 Task: Mark Ani Tiaa message unread.
Action: Mouse moved to (609, 74)
Screenshot: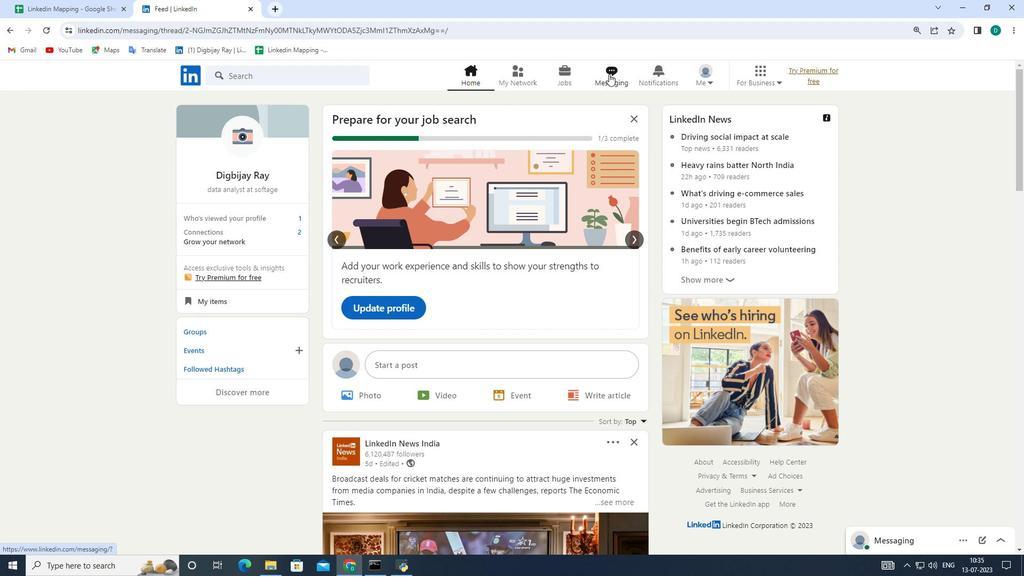 
Action: Mouse pressed left at (609, 74)
Screenshot: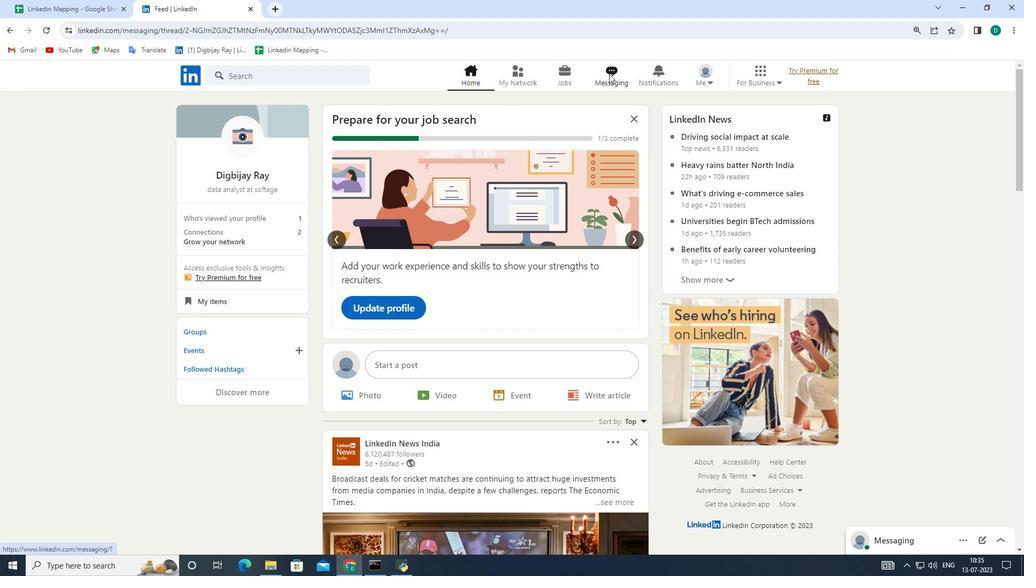 
Action: Mouse moved to (320, 115)
Screenshot: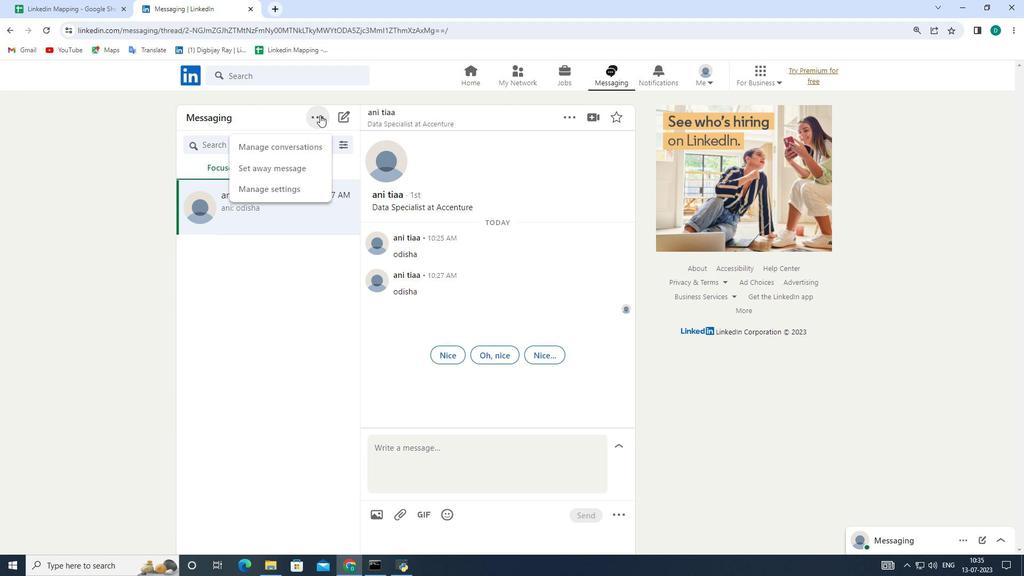 
Action: Mouse pressed left at (320, 115)
Screenshot: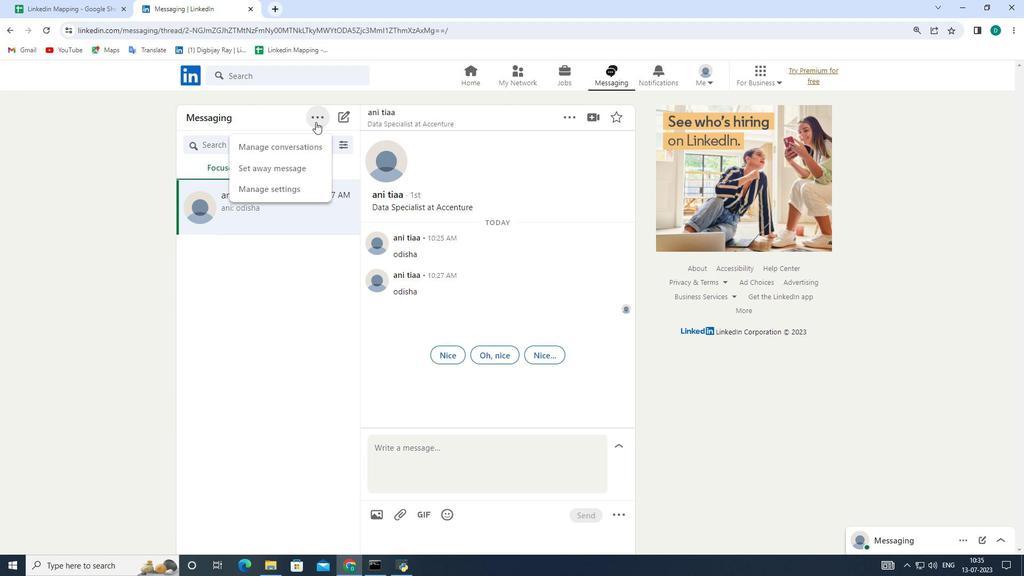 
Action: Mouse moved to (299, 144)
Screenshot: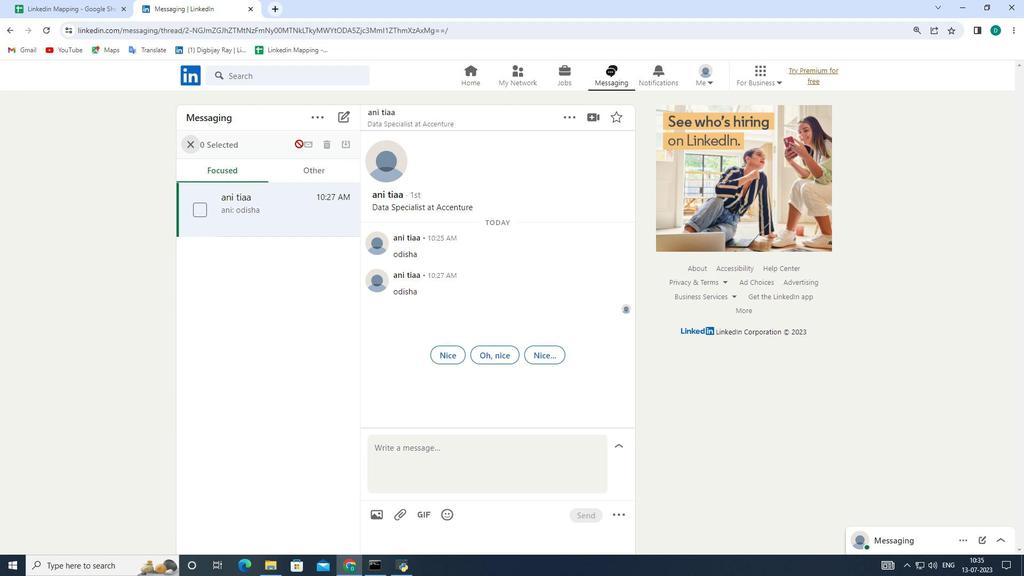 
Action: Mouse pressed left at (299, 144)
Screenshot: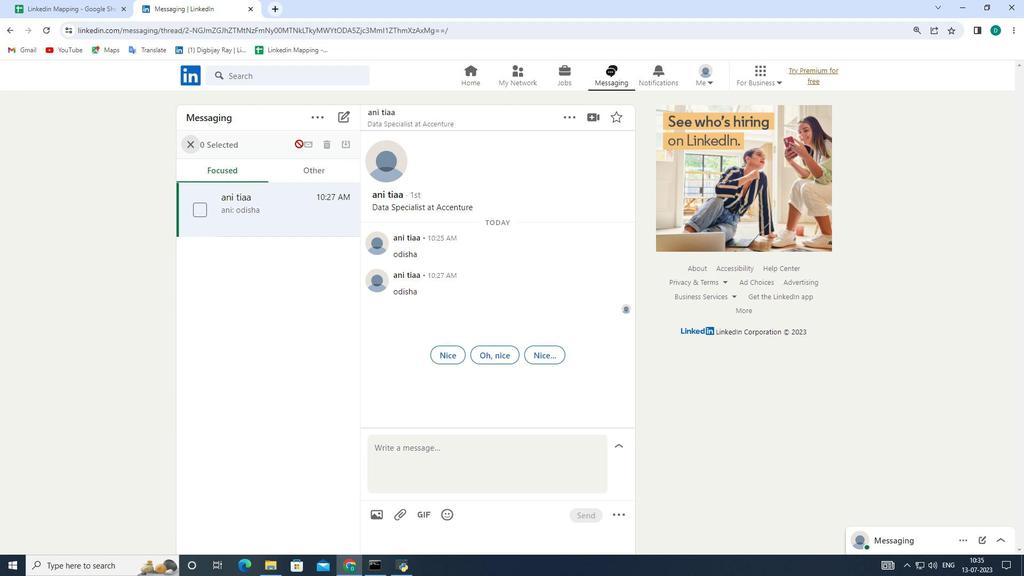 
Action: Mouse moved to (193, 207)
Screenshot: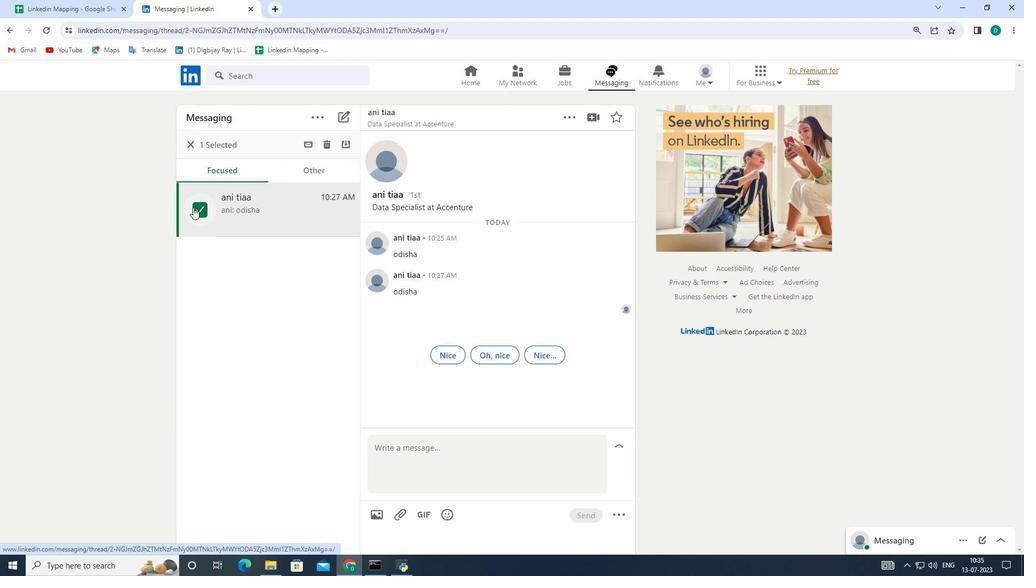 
Action: Mouse pressed left at (193, 207)
Screenshot: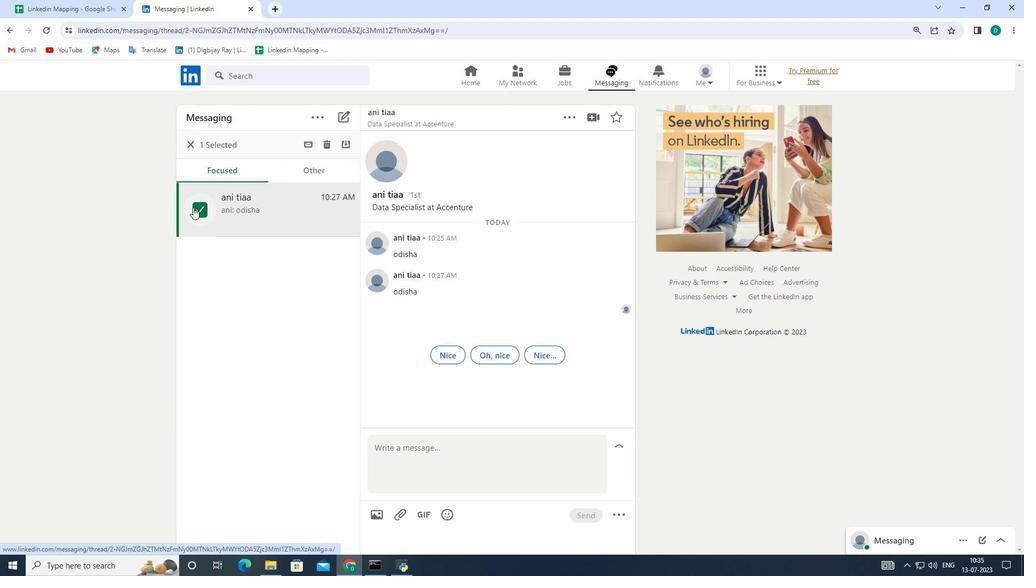
Action: Mouse moved to (309, 144)
Screenshot: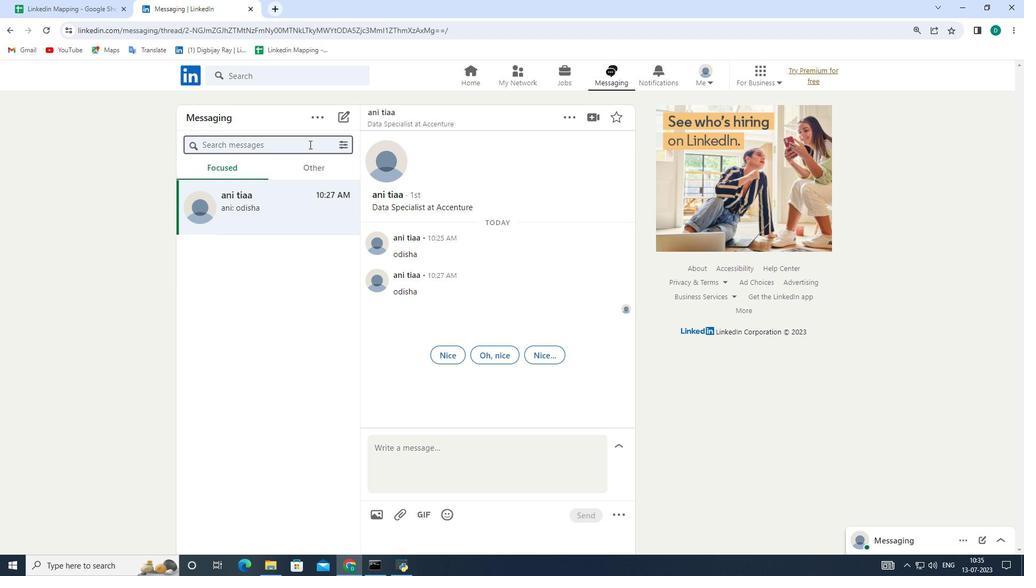 
Action: Mouse pressed left at (309, 144)
Screenshot: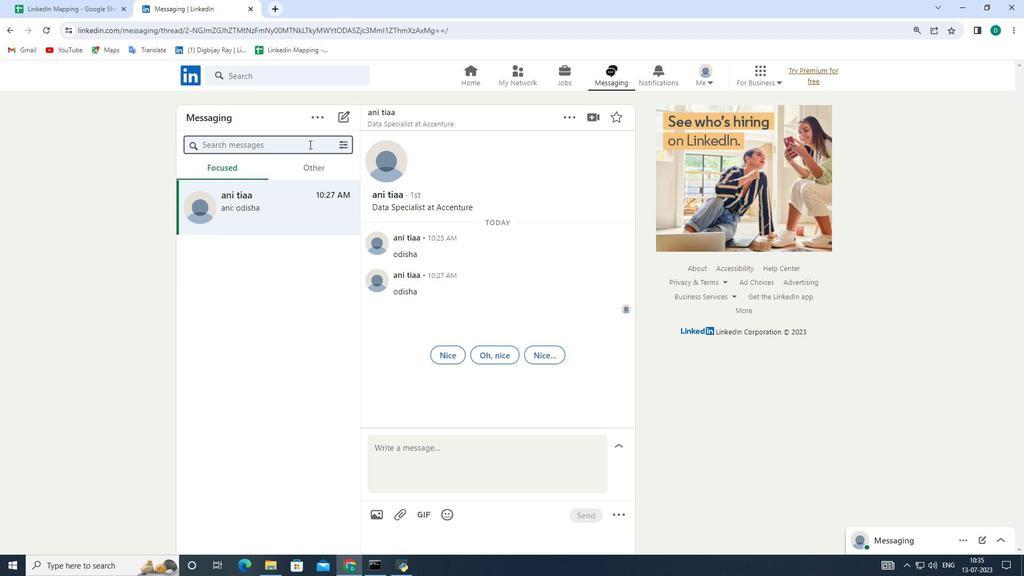 
Action: Mouse moved to (308, 151)
Screenshot: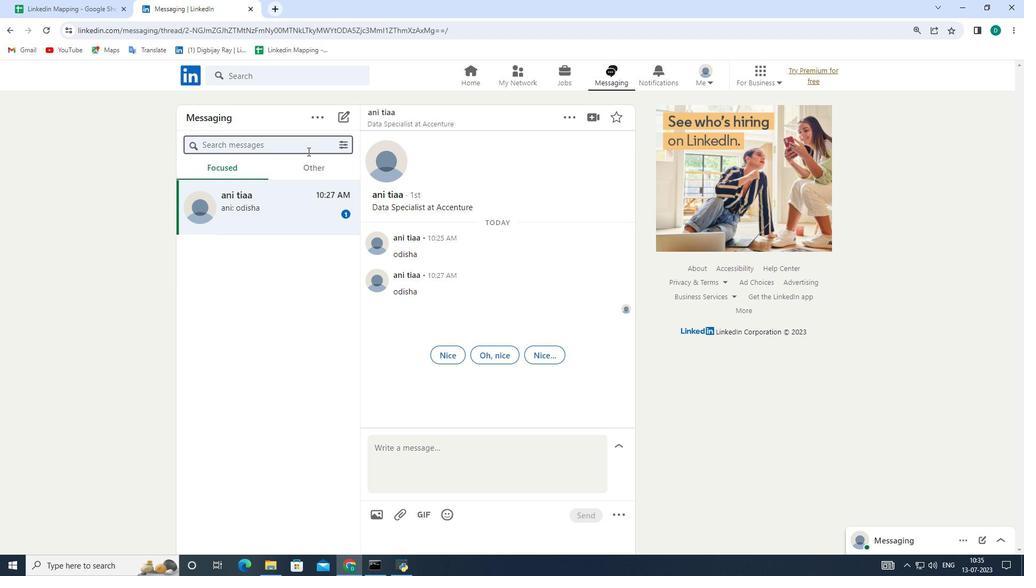 
